 Task: Set the frame buffer depth for "VNC client access" to 24 bits.
Action: Mouse moved to (139, 19)
Screenshot: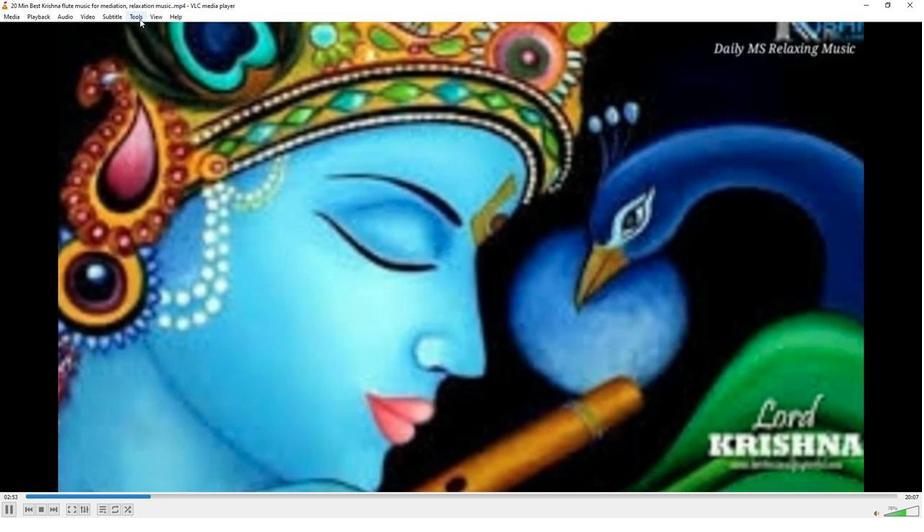 
Action: Mouse pressed left at (139, 19)
Screenshot: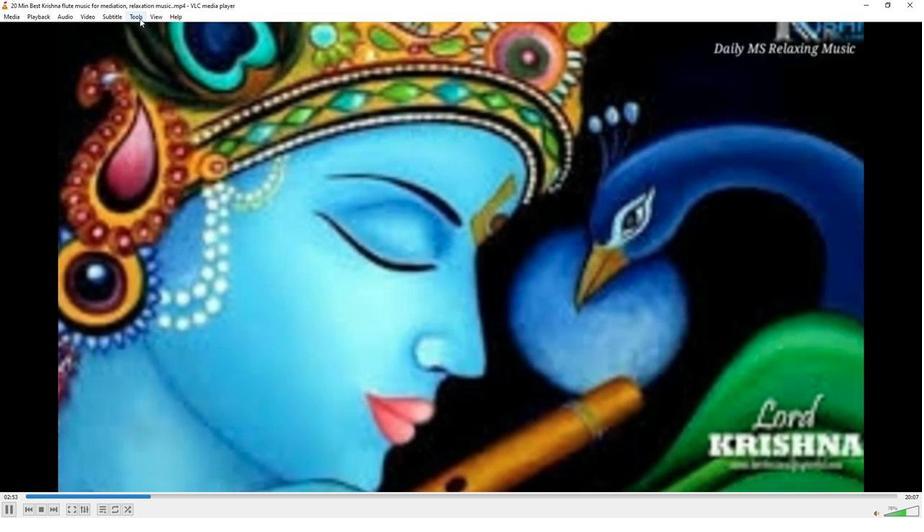 
Action: Mouse moved to (152, 127)
Screenshot: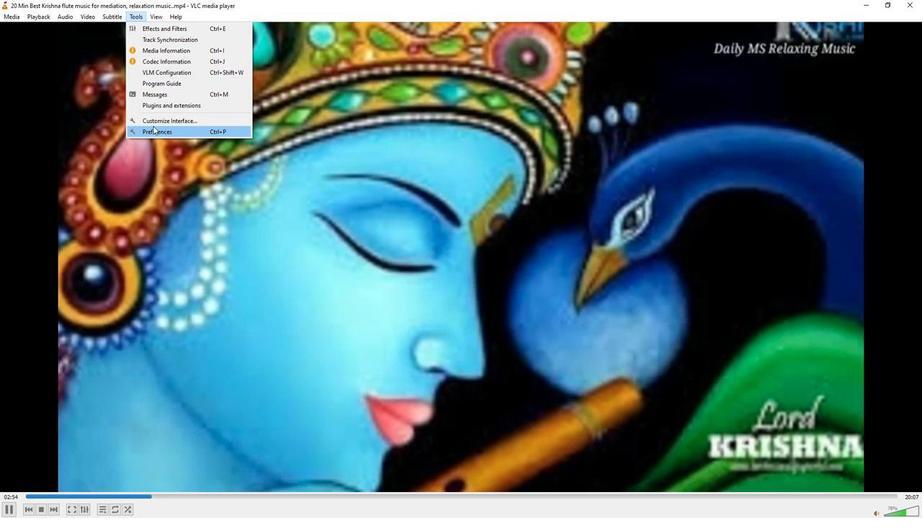 
Action: Mouse pressed left at (152, 127)
Screenshot: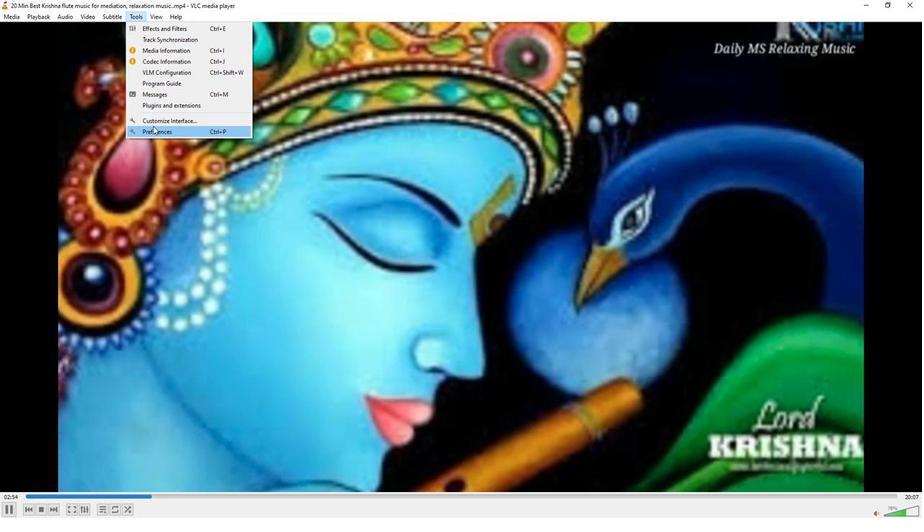 
Action: Mouse moved to (305, 423)
Screenshot: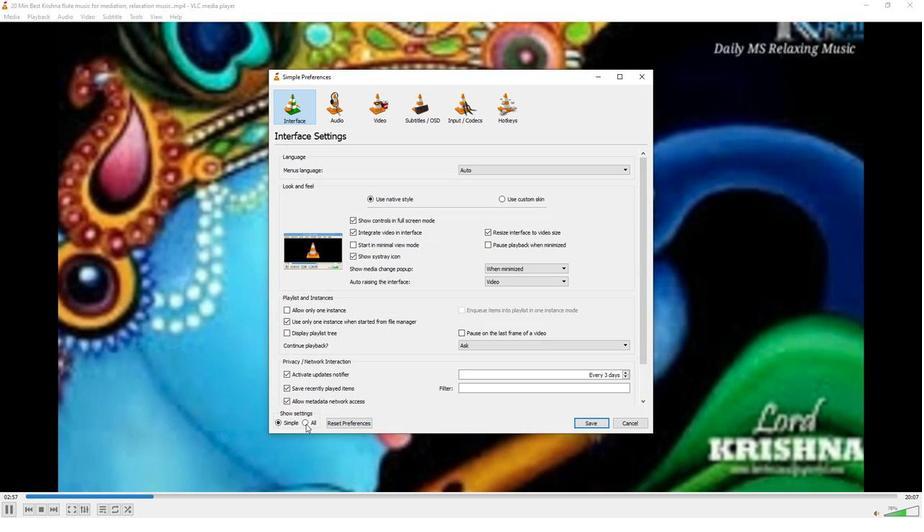 
Action: Mouse pressed left at (305, 423)
Screenshot: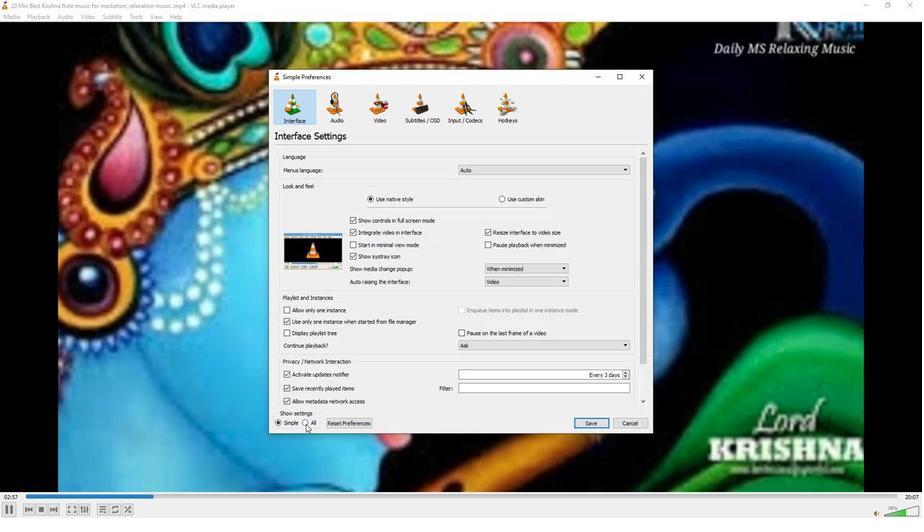 
Action: Mouse moved to (294, 257)
Screenshot: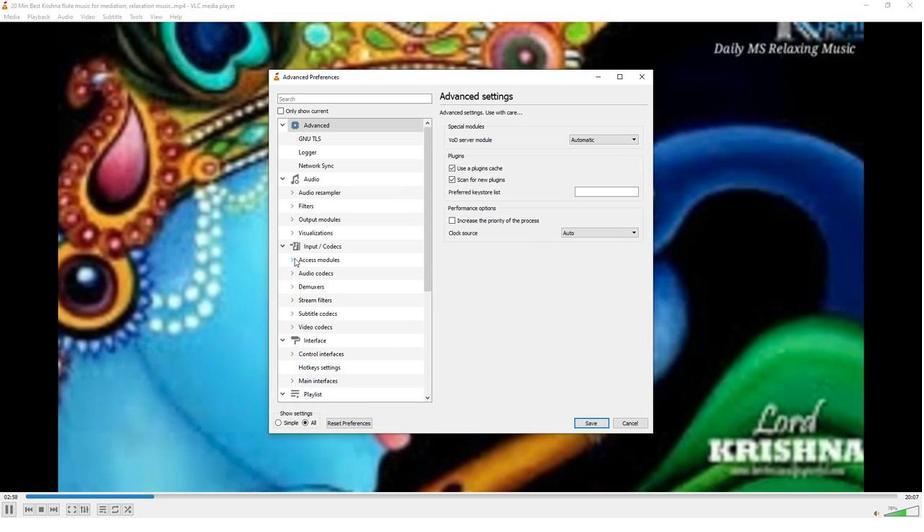 
Action: Mouse pressed left at (294, 257)
Screenshot: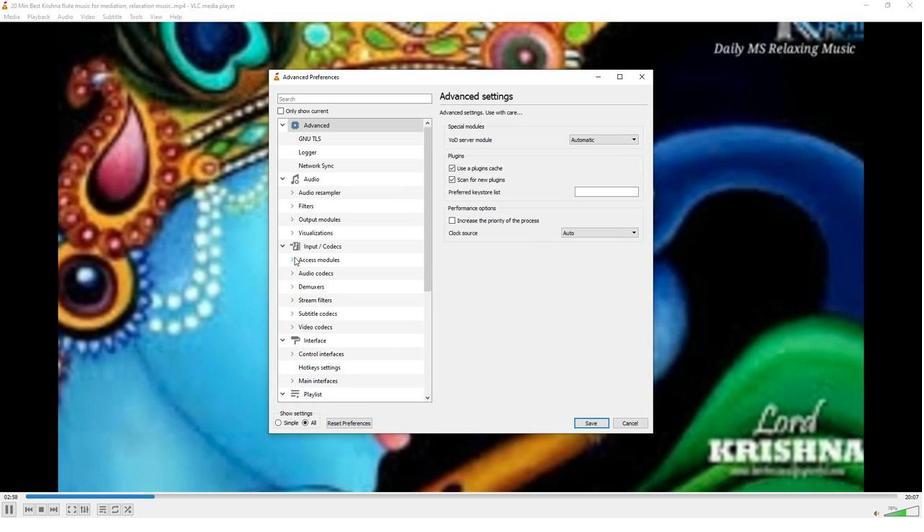 
Action: Mouse moved to (314, 286)
Screenshot: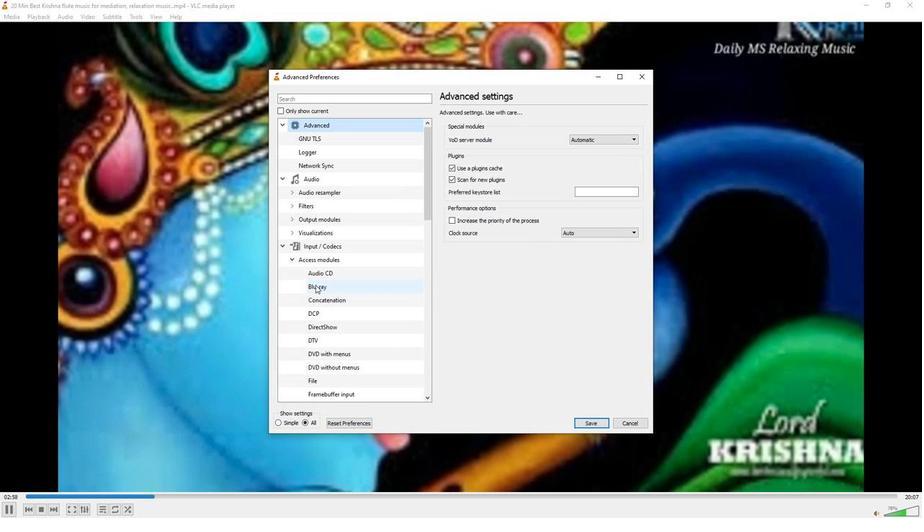 
Action: Mouse scrolled (314, 286) with delta (0, 0)
Screenshot: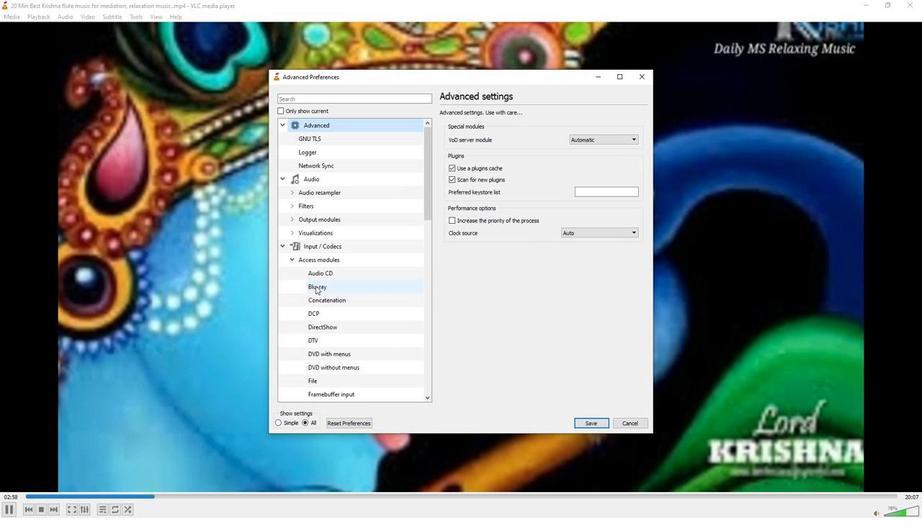 
Action: Mouse scrolled (314, 286) with delta (0, 0)
Screenshot: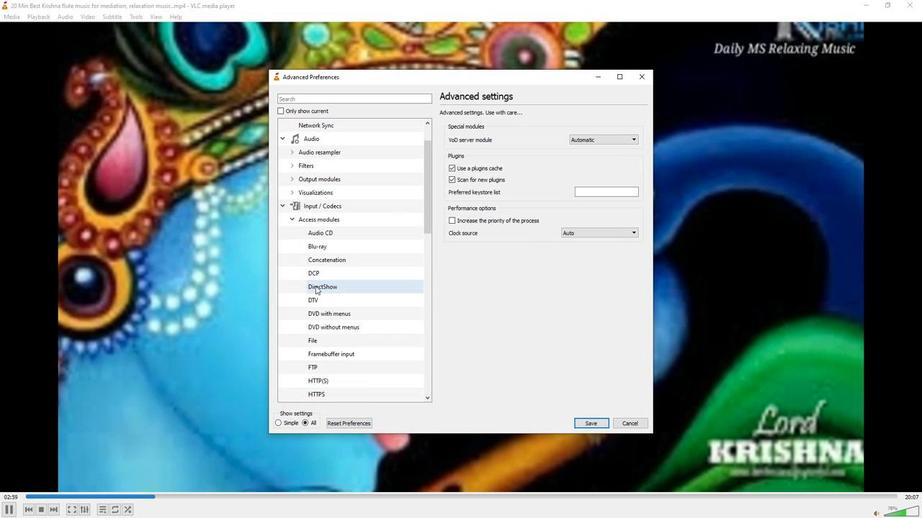 
Action: Mouse moved to (314, 286)
Screenshot: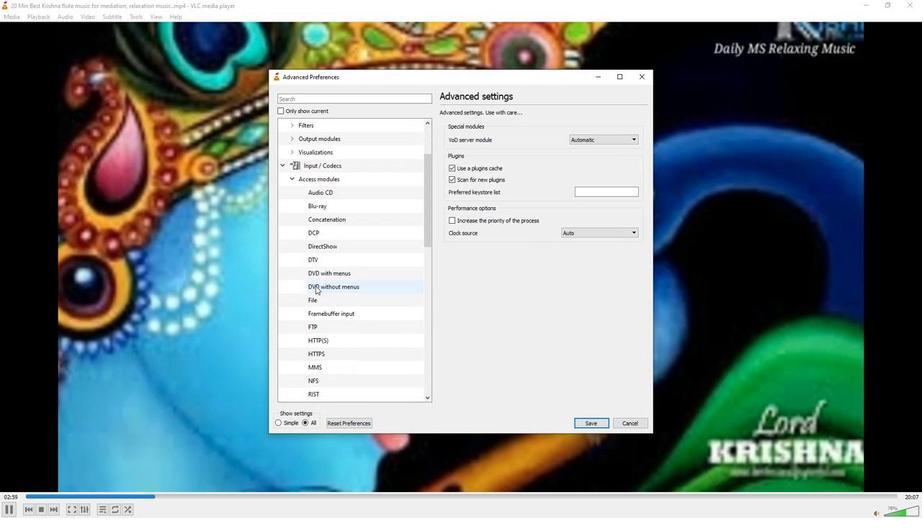 
Action: Mouse scrolled (314, 286) with delta (0, 0)
Screenshot: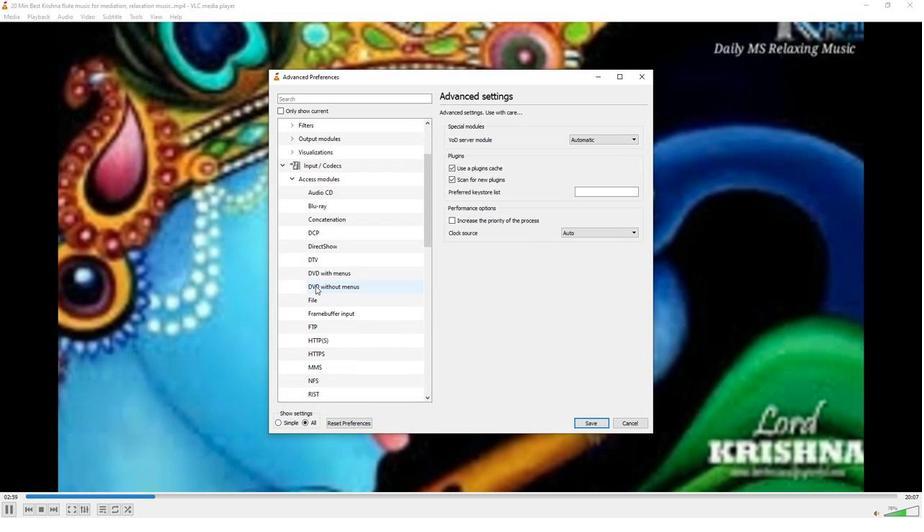 
Action: Mouse scrolled (314, 286) with delta (0, 0)
Screenshot: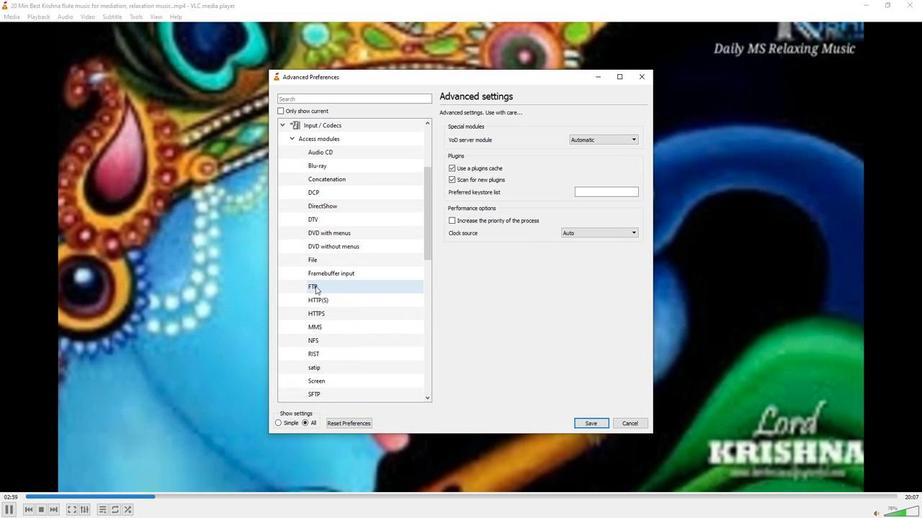 
Action: Mouse scrolled (314, 286) with delta (0, 0)
Screenshot: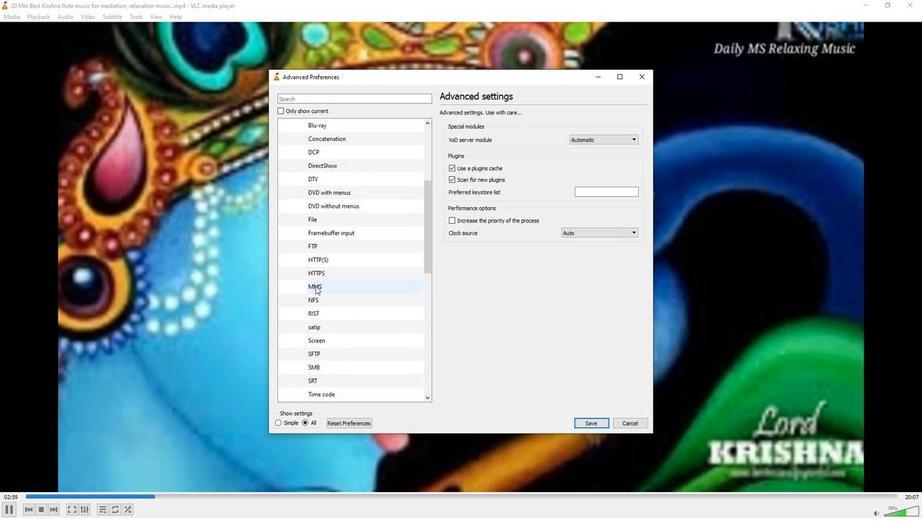 
Action: Mouse scrolled (314, 286) with delta (0, 0)
Screenshot: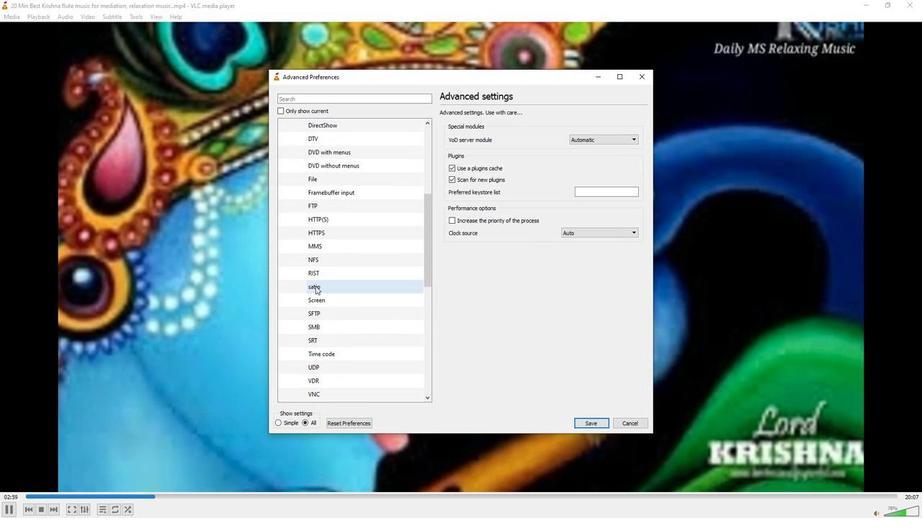 
Action: Mouse scrolled (314, 286) with delta (0, 0)
Screenshot: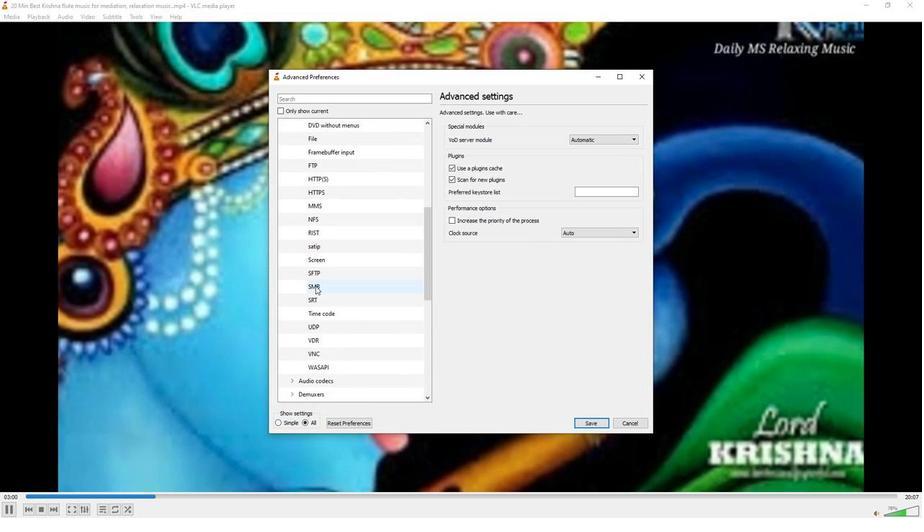 
Action: Mouse moved to (319, 311)
Screenshot: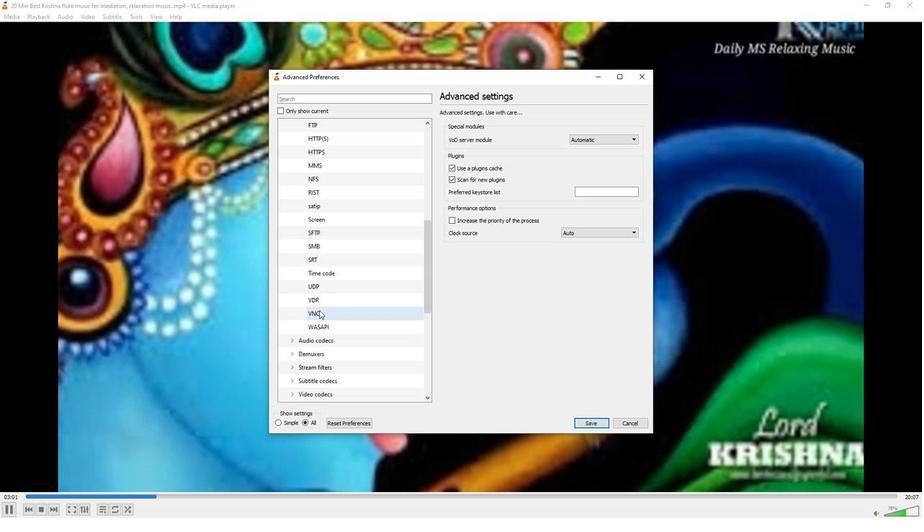 
Action: Mouse pressed left at (319, 311)
Screenshot: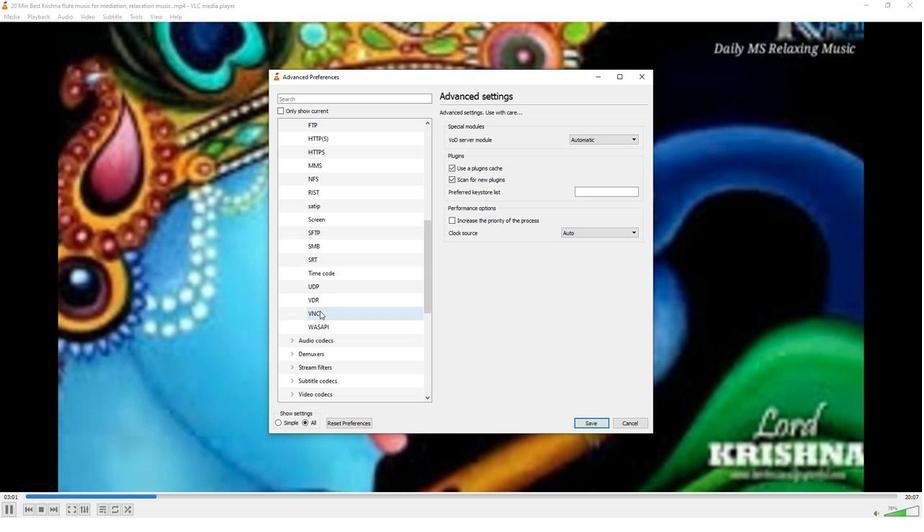 
Action: Mouse moved to (608, 226)
Screenshot: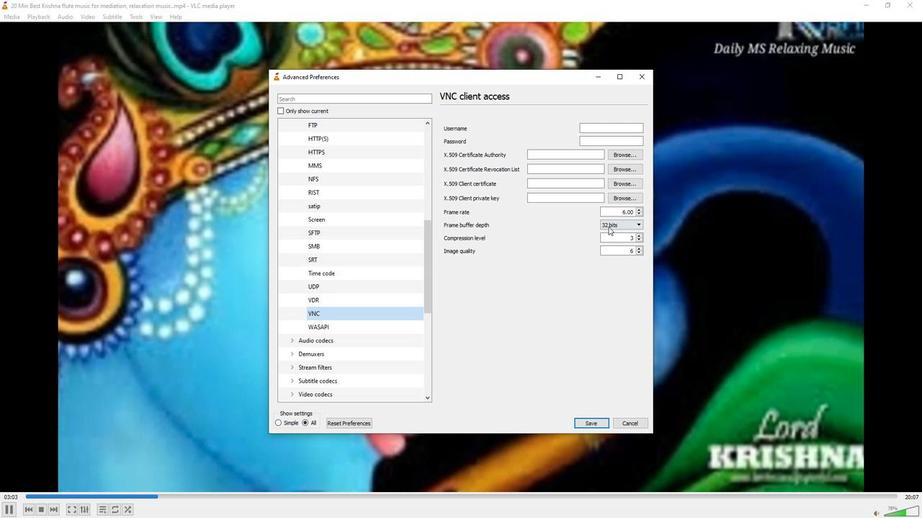 
Action: Mouse pressed left at (608, 226)
Screenshot: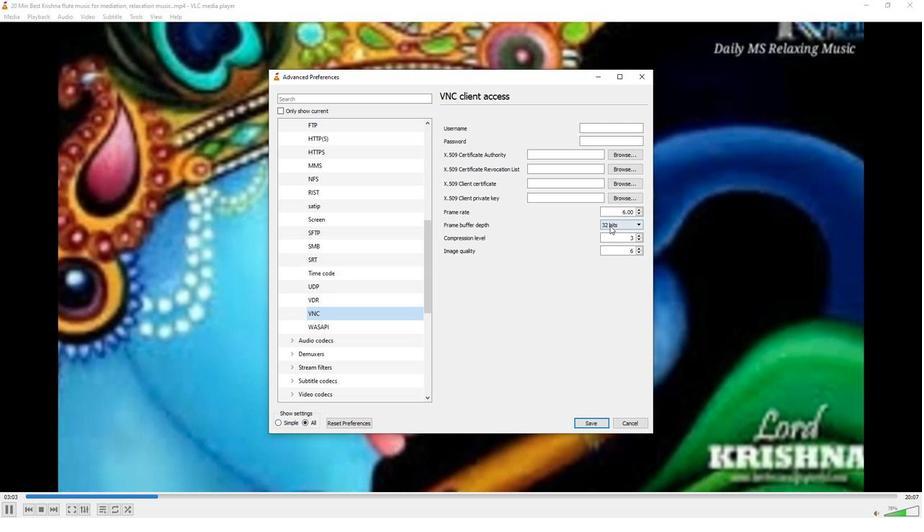 
Action: Mouse moved to (610, 239)
Screenshot: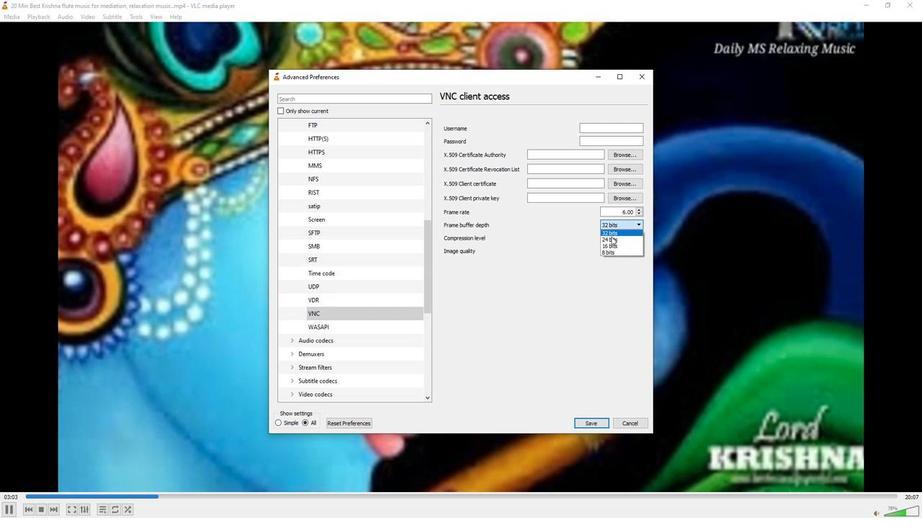 
Action: Mouse pressed left at (610, 239)
Screenshot: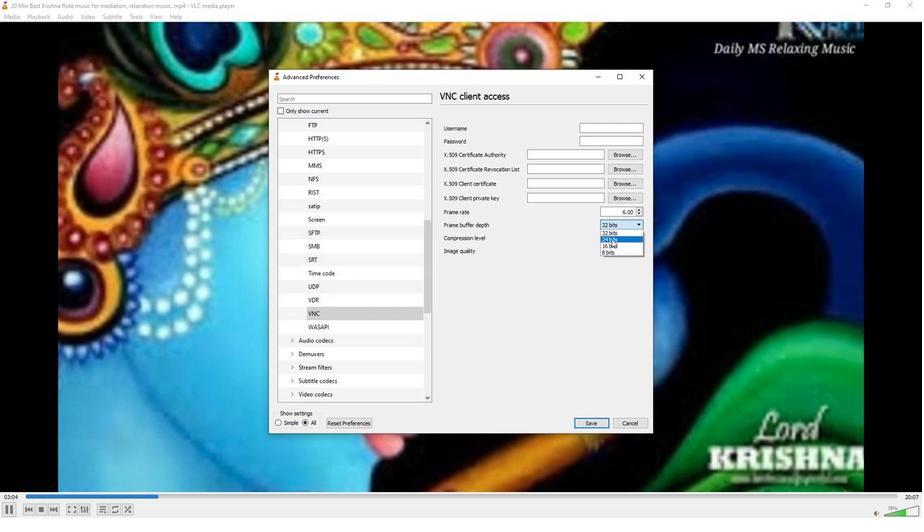 
Action: Mouse moved to (541, 237)
Screenshot: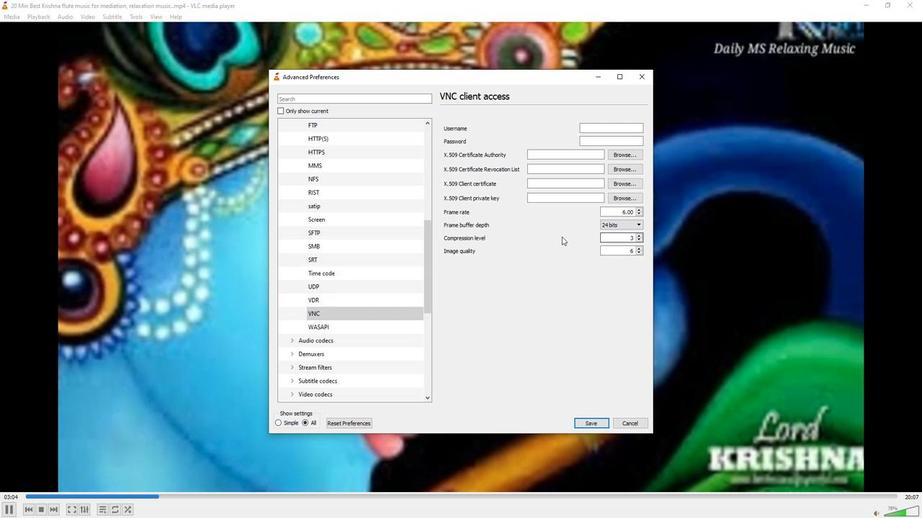 
